 Task: Check the average views per listing of large living room in the last 1 year.
Action: Mouse moved to (701, 274)
Screenshot: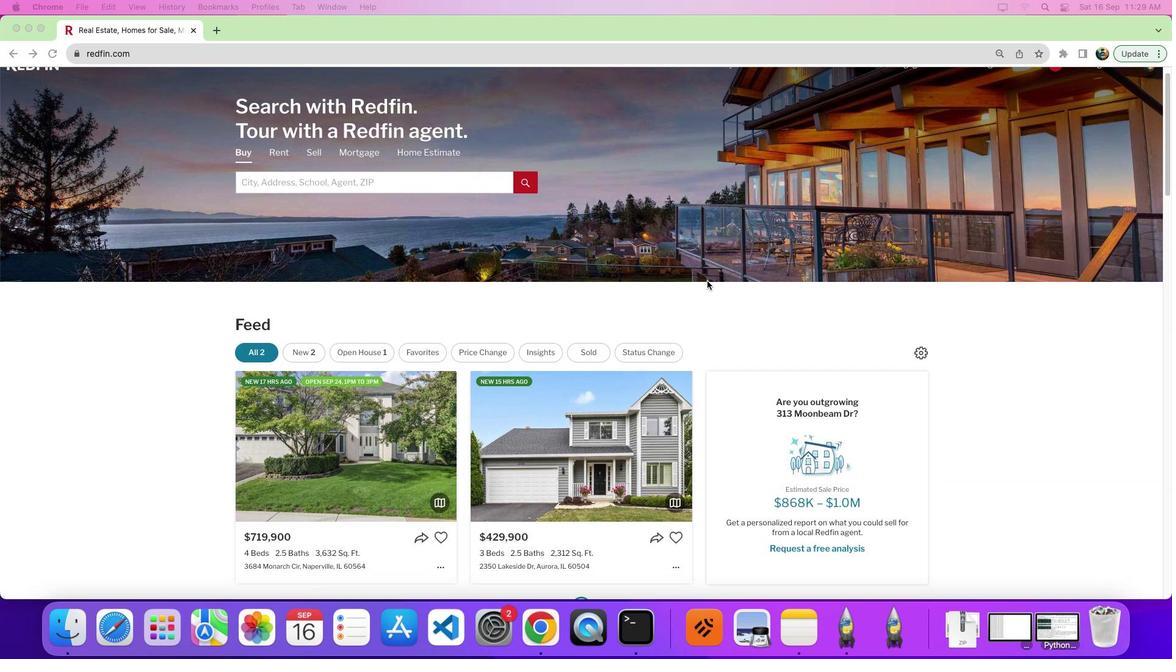 
Action: Mouse scrolled (701, 274) with delta (-5, -4)
Screenshot: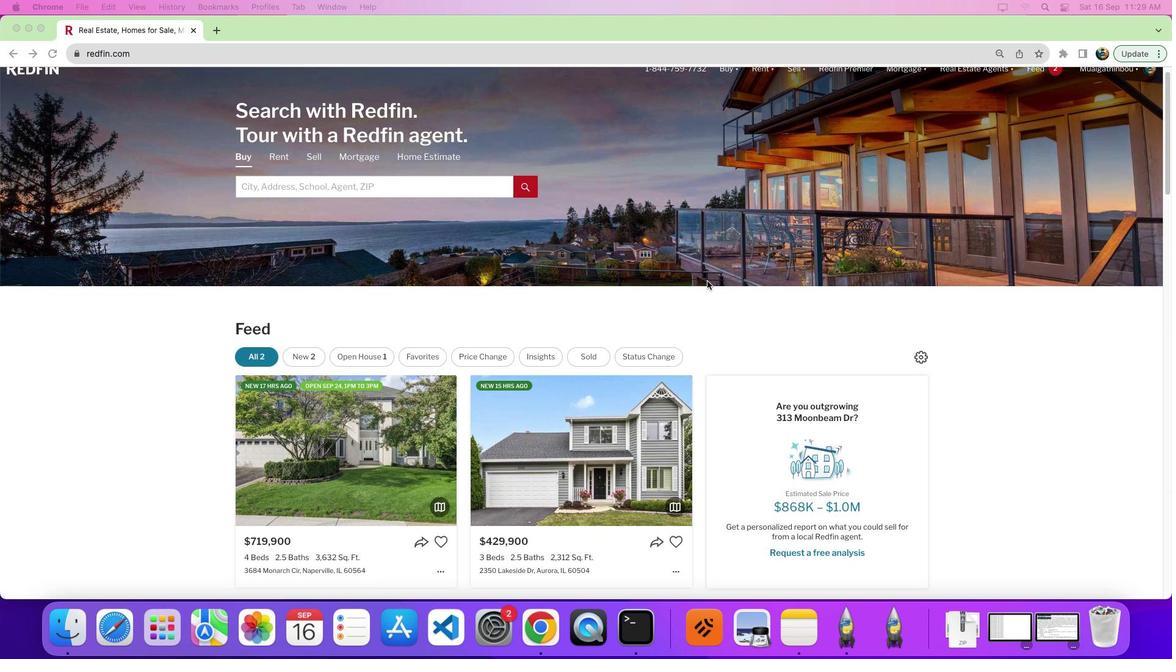 
Action: Mouse scrolled (701, 274) with delta (-5, -4)
Screenshot: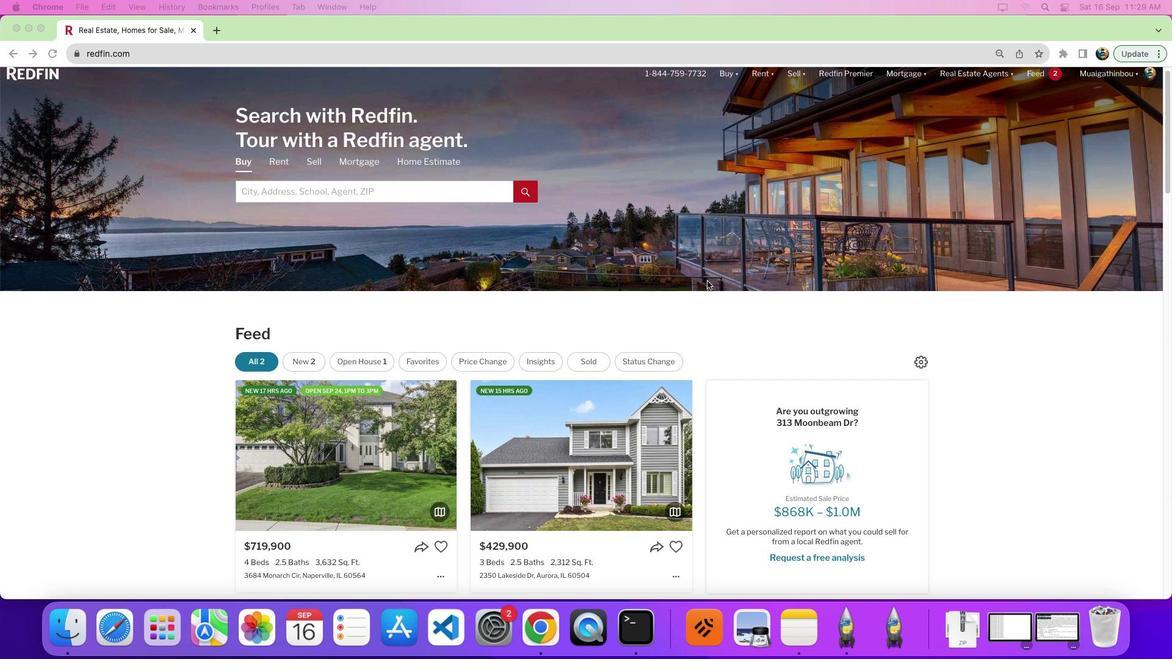 
Action: Mouse scrolled (701, 274) with delta (-5, -1)
Screenshot: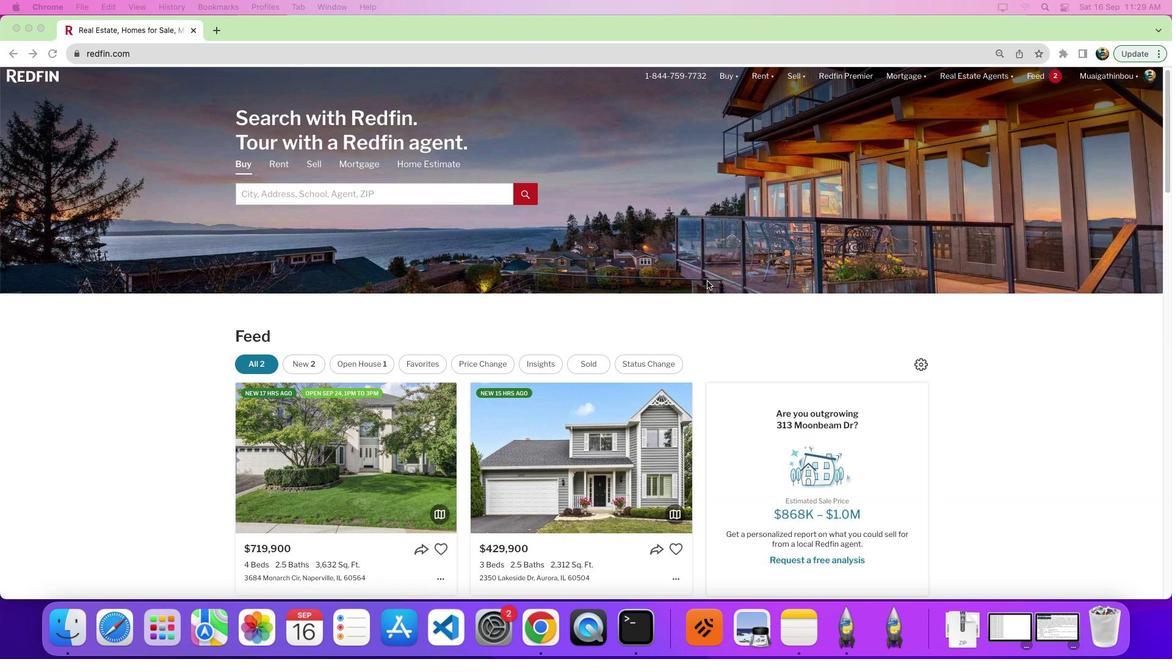 
Action: Mouse moved to (788, 79)
Screenshot: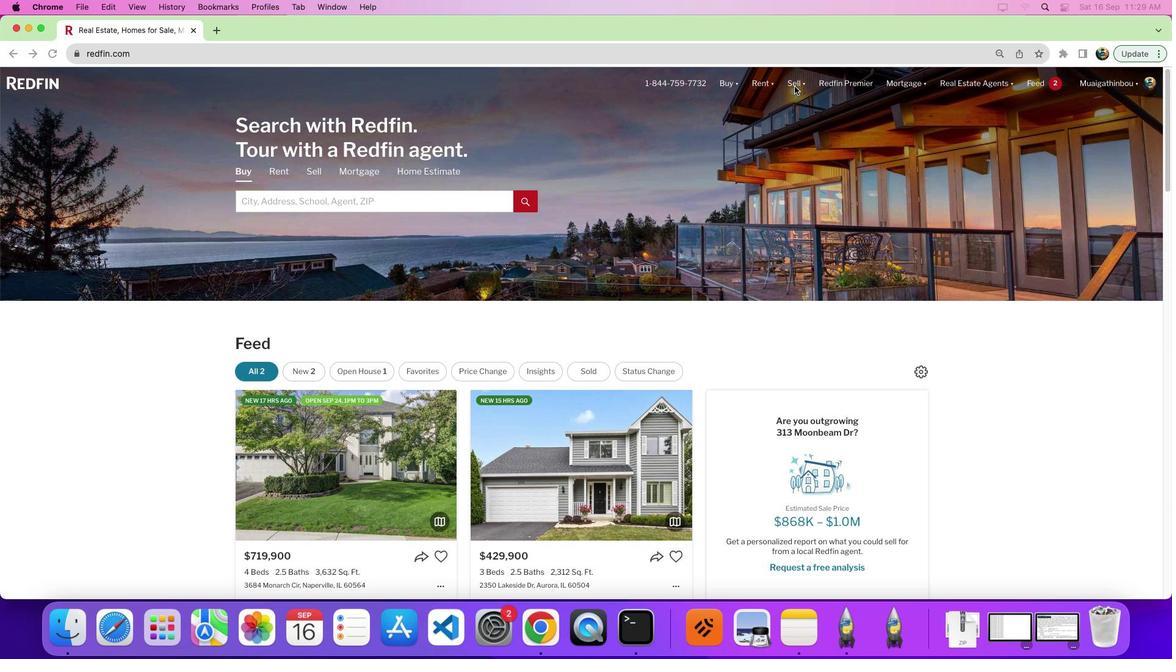 
Action: Mouse pressed left at (788, 79)
Screenshot: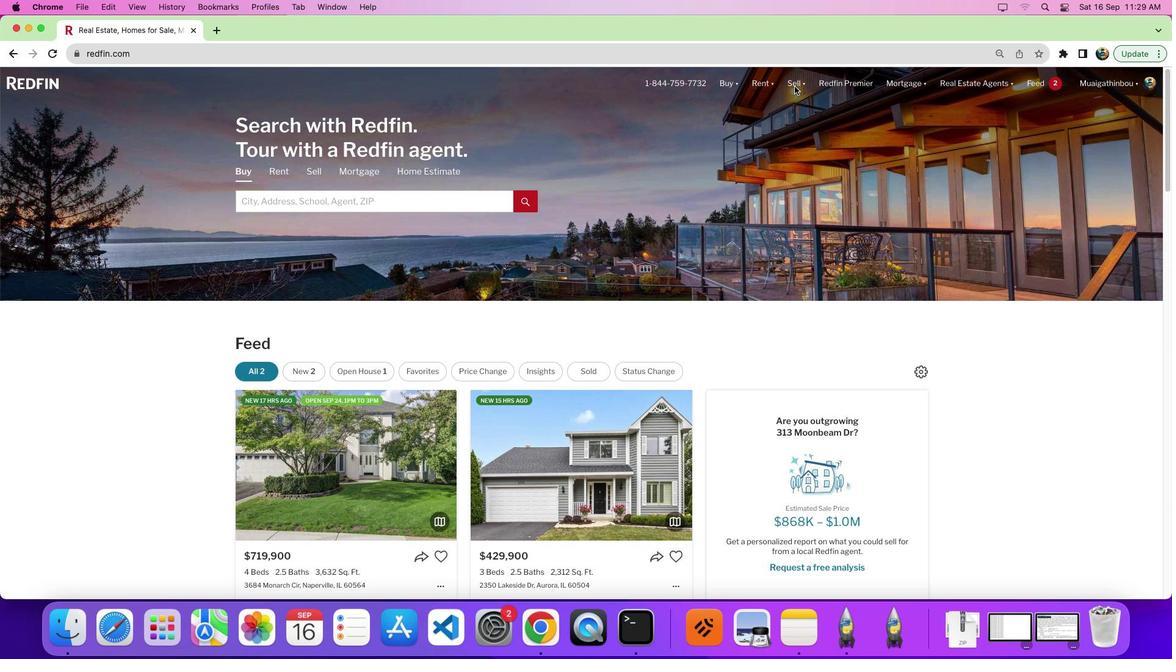 
Action: Mouse moved to (965, 208)
Screenshot: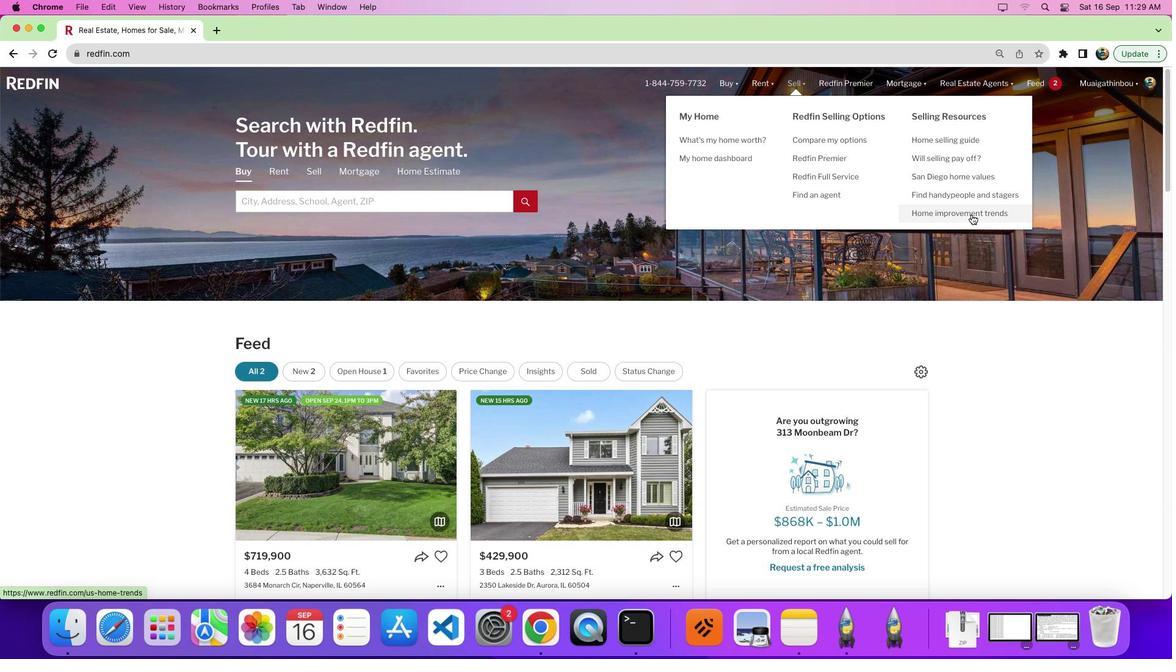 
Action: Mouse pressed left at (965, 208)
Screenshot: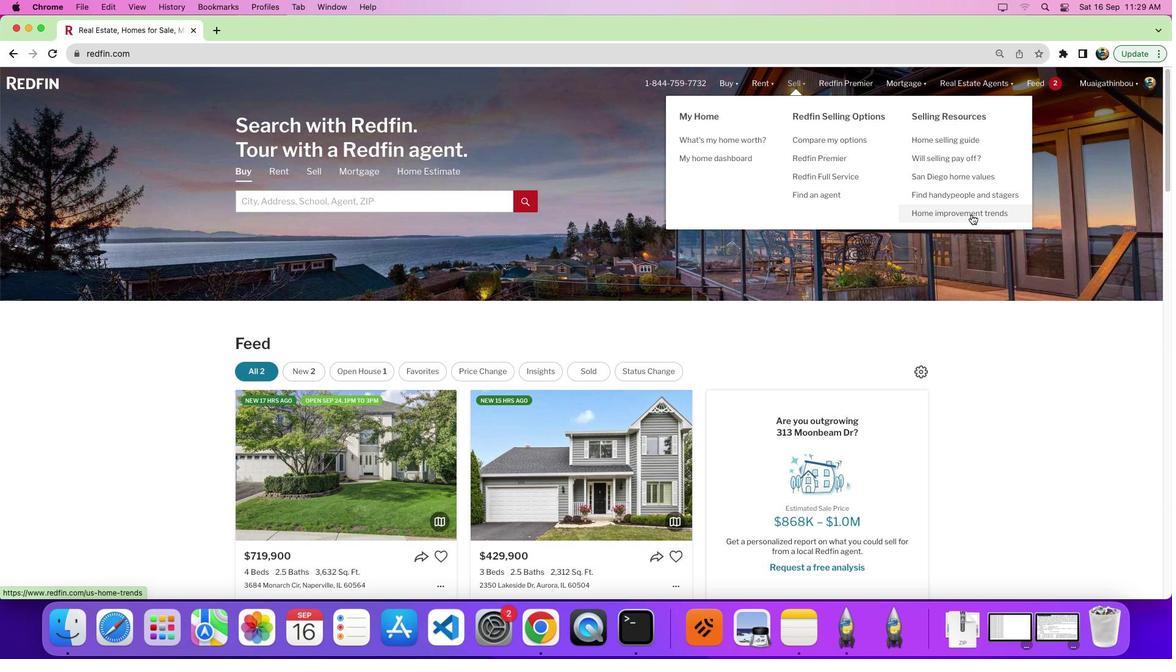 
Action: Mouse pressed left at (965, 208)
Screenshot: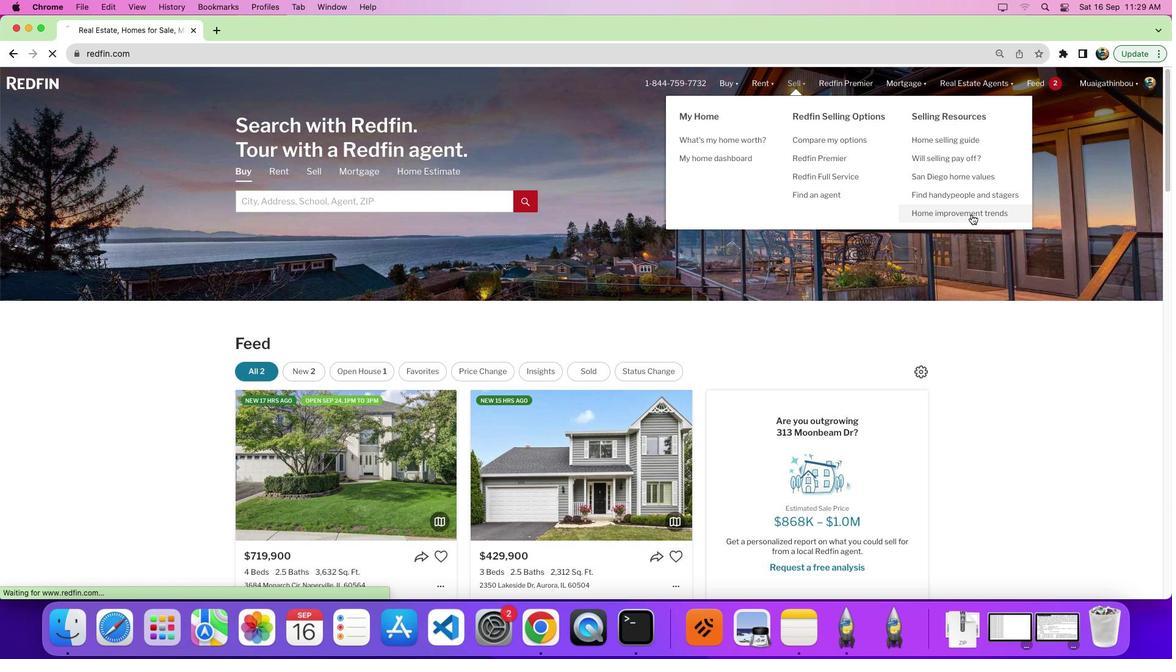 
Action: Mouse moved to (300, 221)
Screenshot: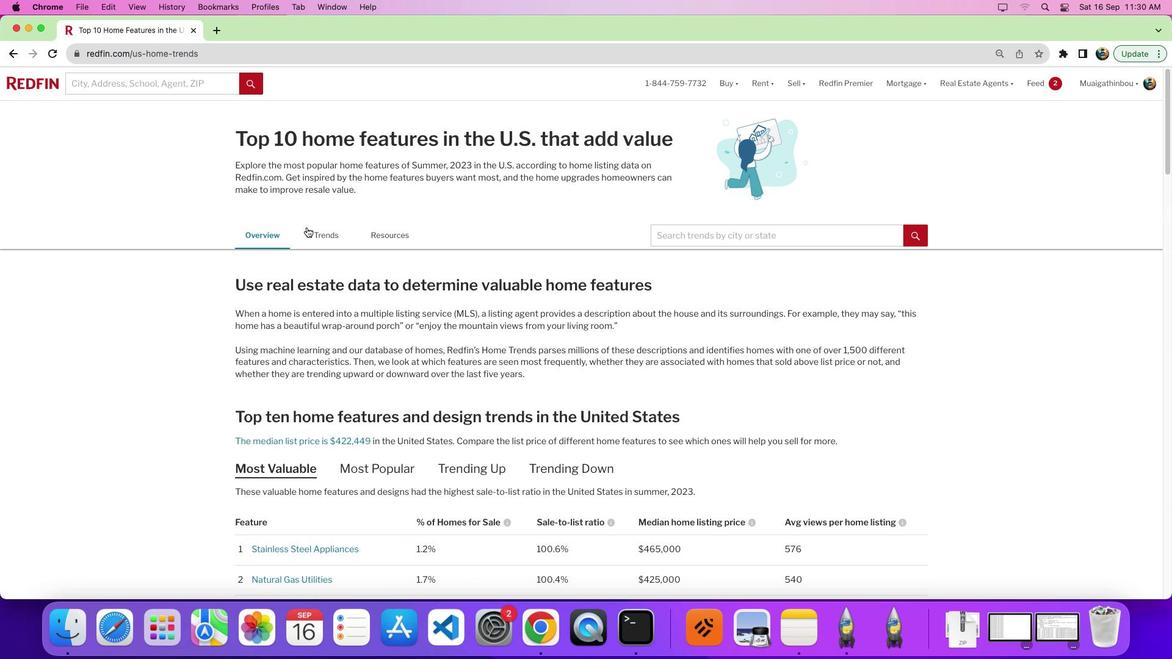 
Action: Mouse pressed left at (300, 221)
Screenshot: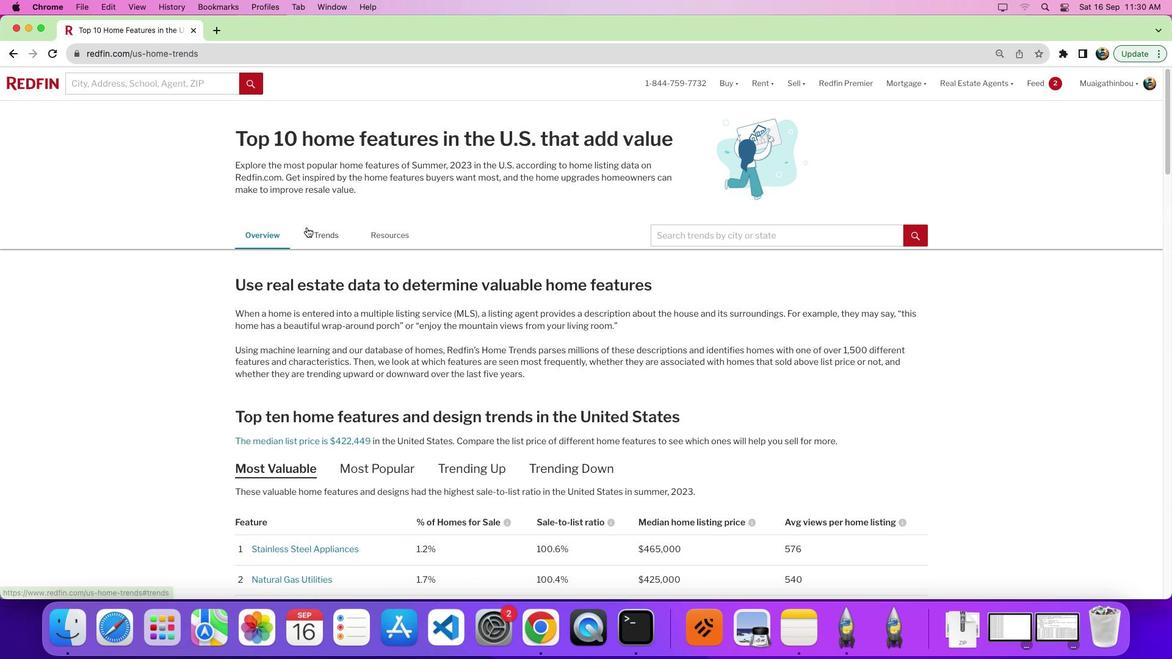 
Action: Mouse moved to (599, 278)
Screenshot: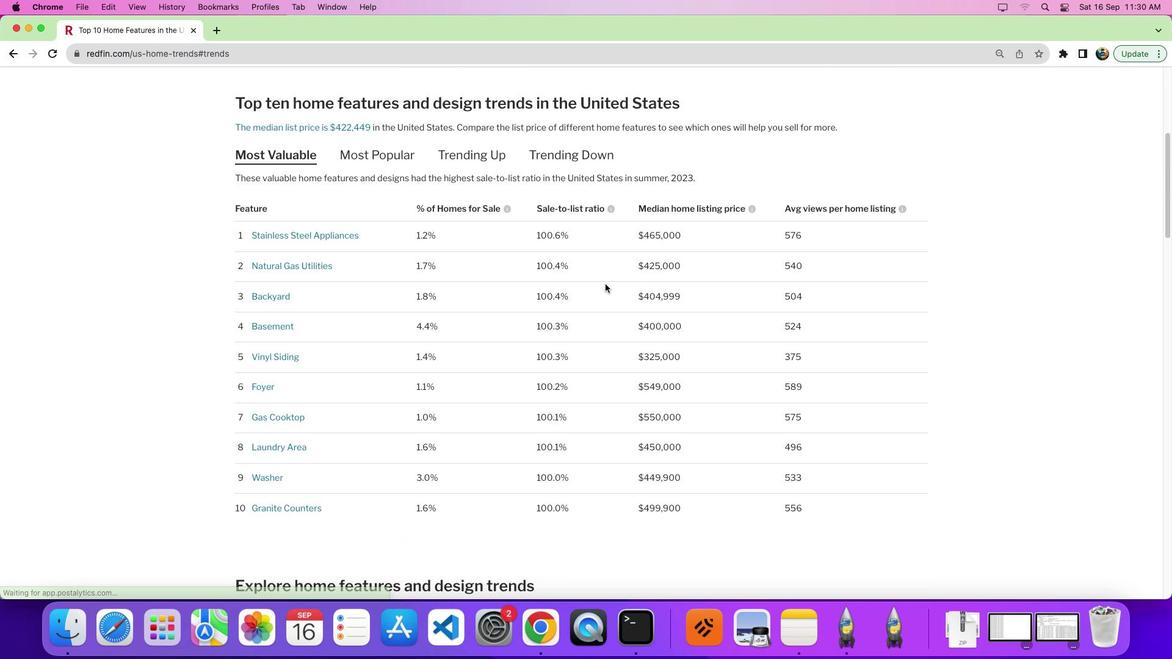 
Action: Mouse scrolled (599, 278) with delta (-5, -6)
Screenshot: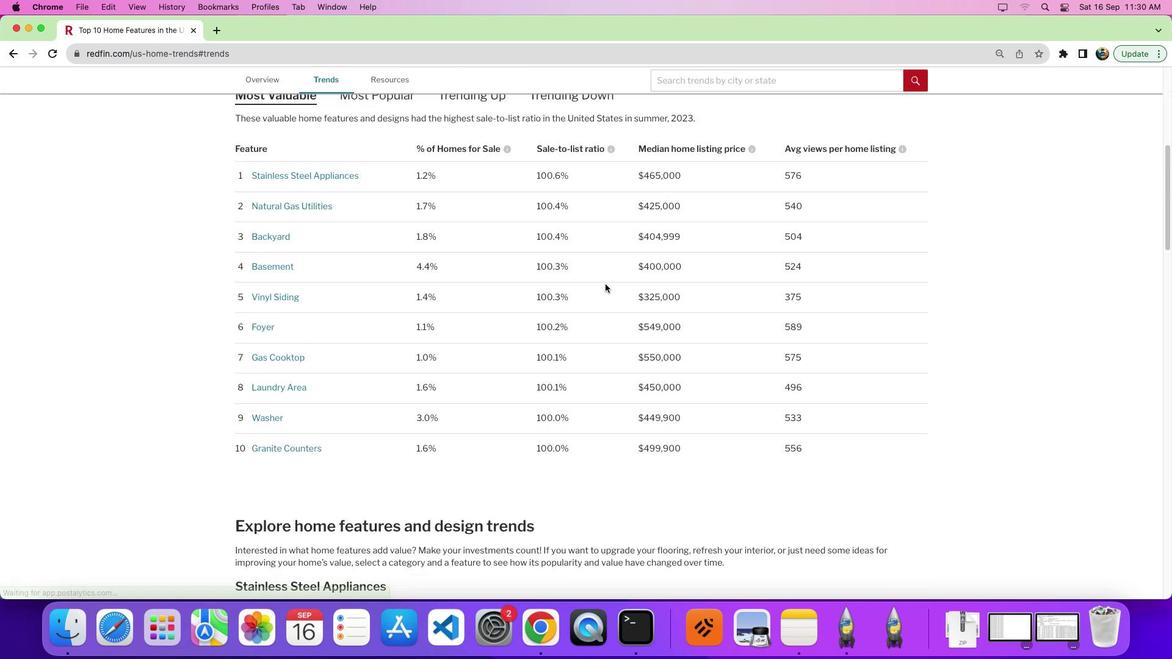 
Action: Mouse scrolled (599, 278) with delta (-5, -6)
Screenshot: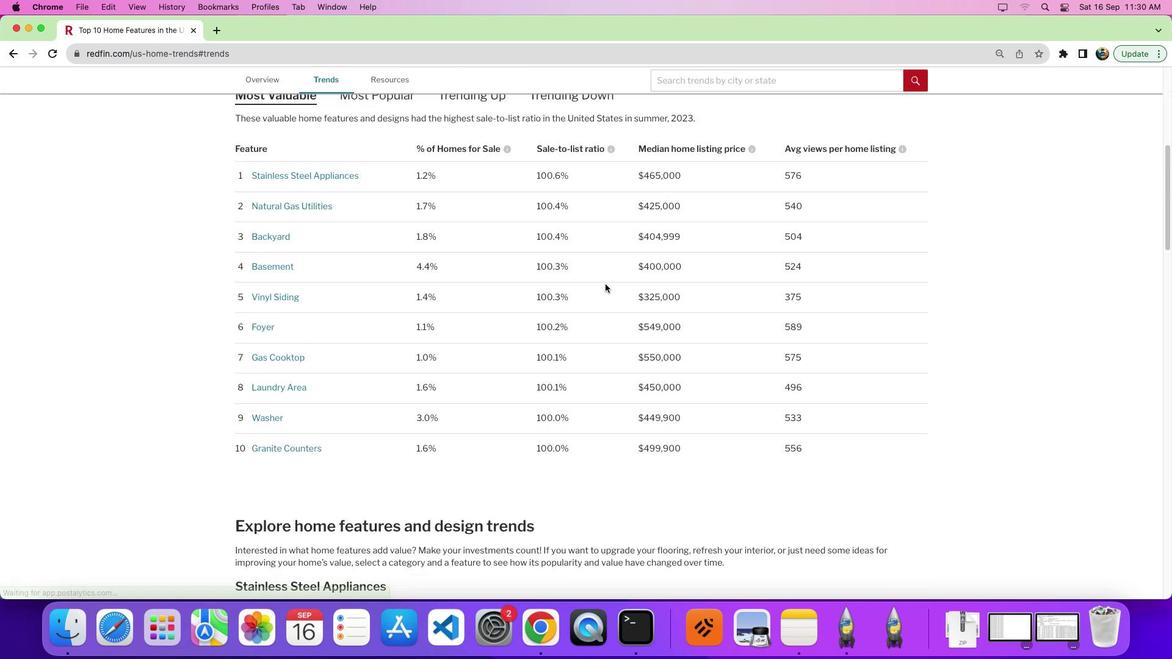
Action: Mouse scrolled (599, 278) with delta (-5, -10)
Screenshot: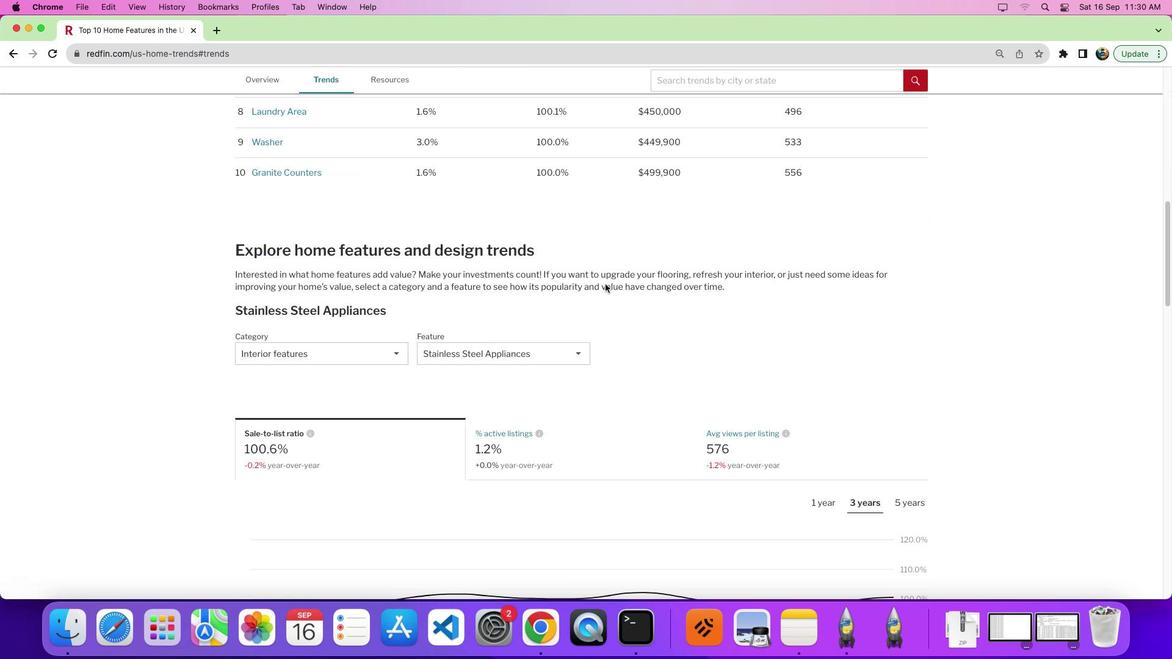 
Action: Mouse scrolled (599, 278) with delta (-5, -12)
Screenshot: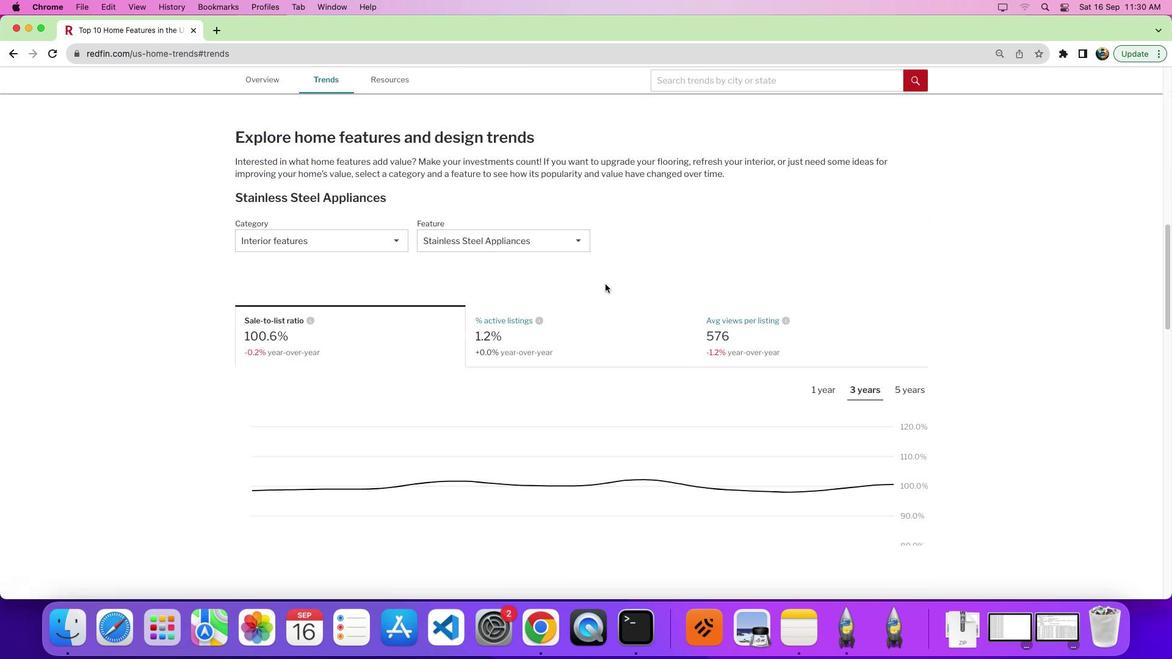 
Action: Mouse moved to (495, 127)
Screenshot: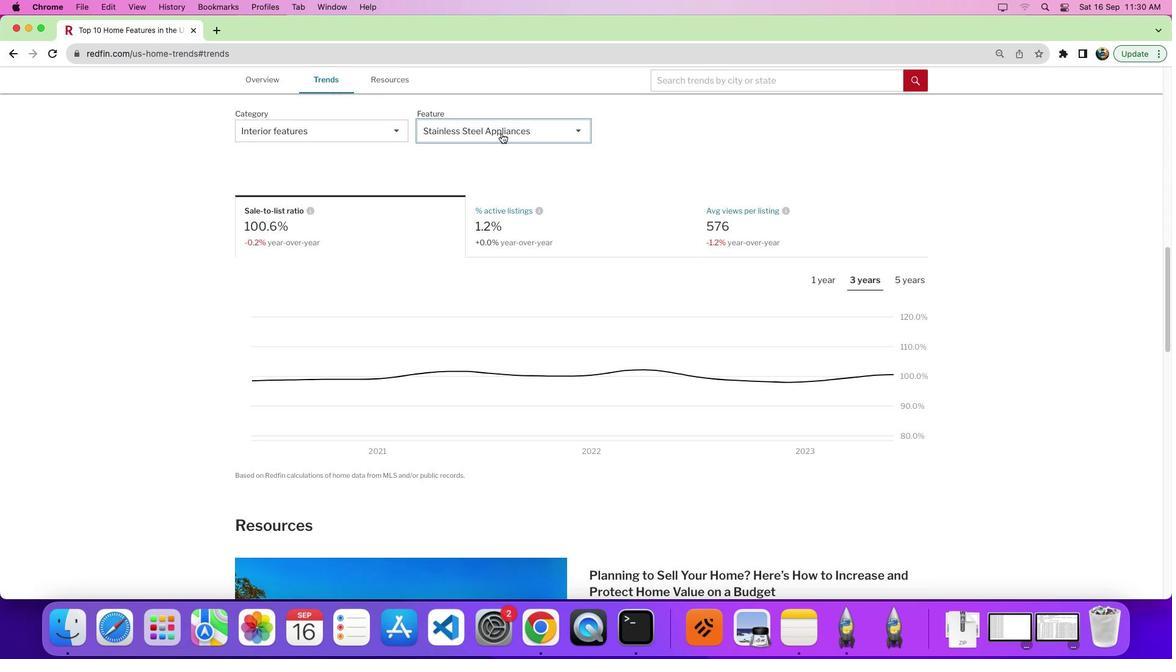 
Action: Mouse pressed left at (495, 127)
Screenshot: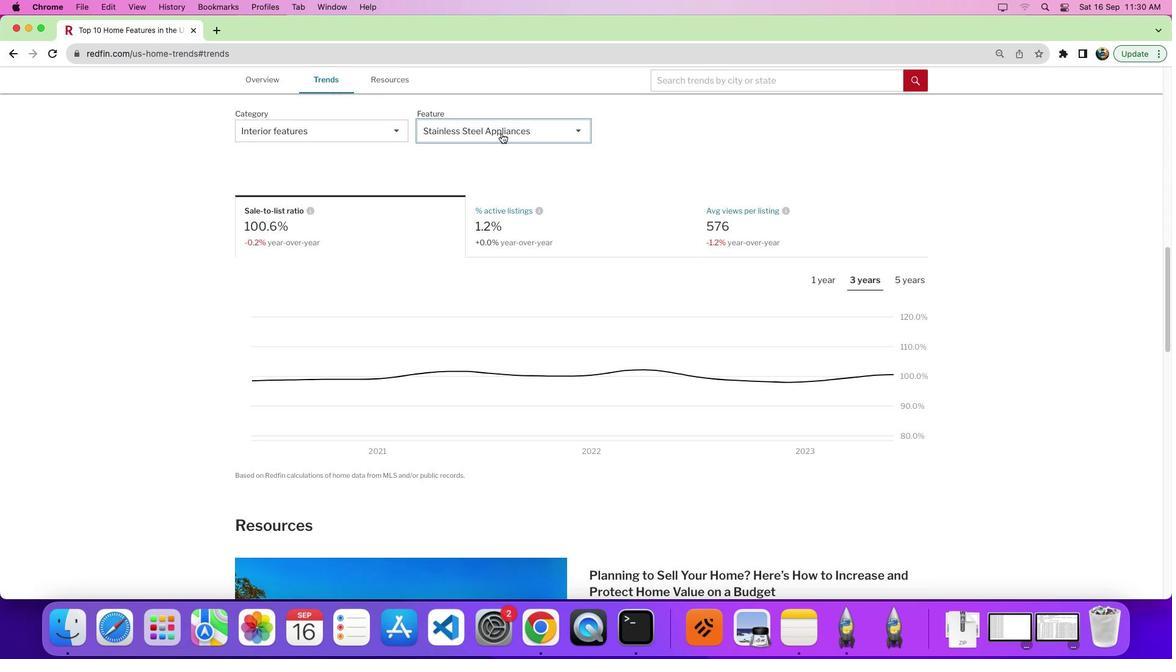 
Action: Mouse moved to (491, 260)
Screenshot: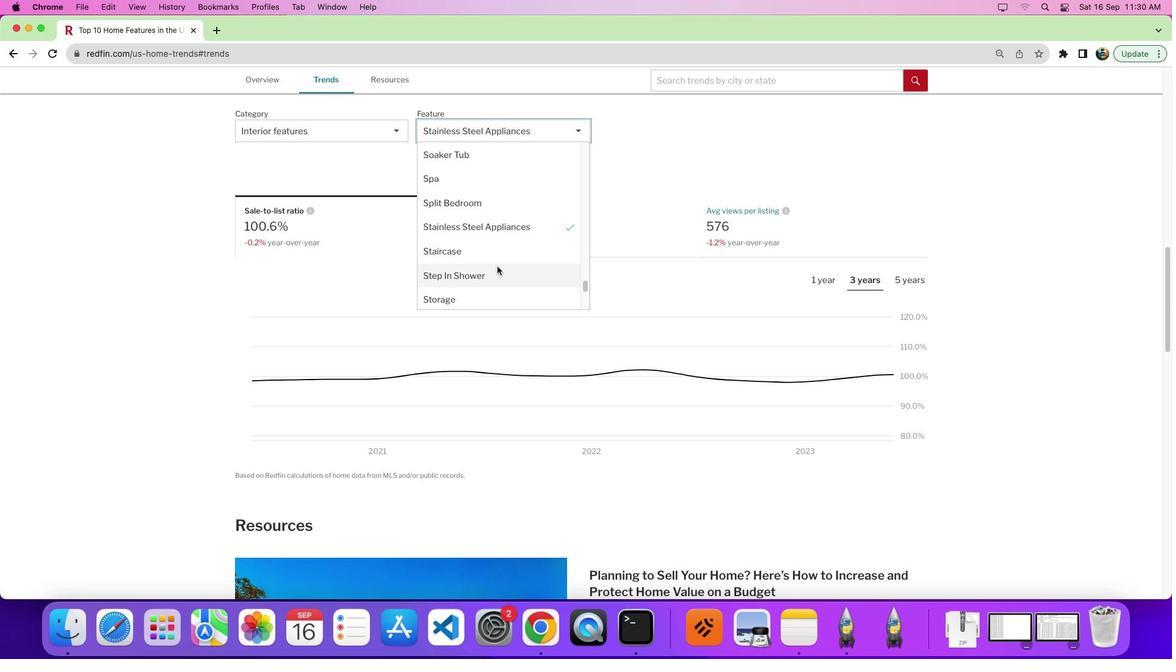 
Action: Mouse scrolled (491, 260) with delta (-5, -4)
Screenshot: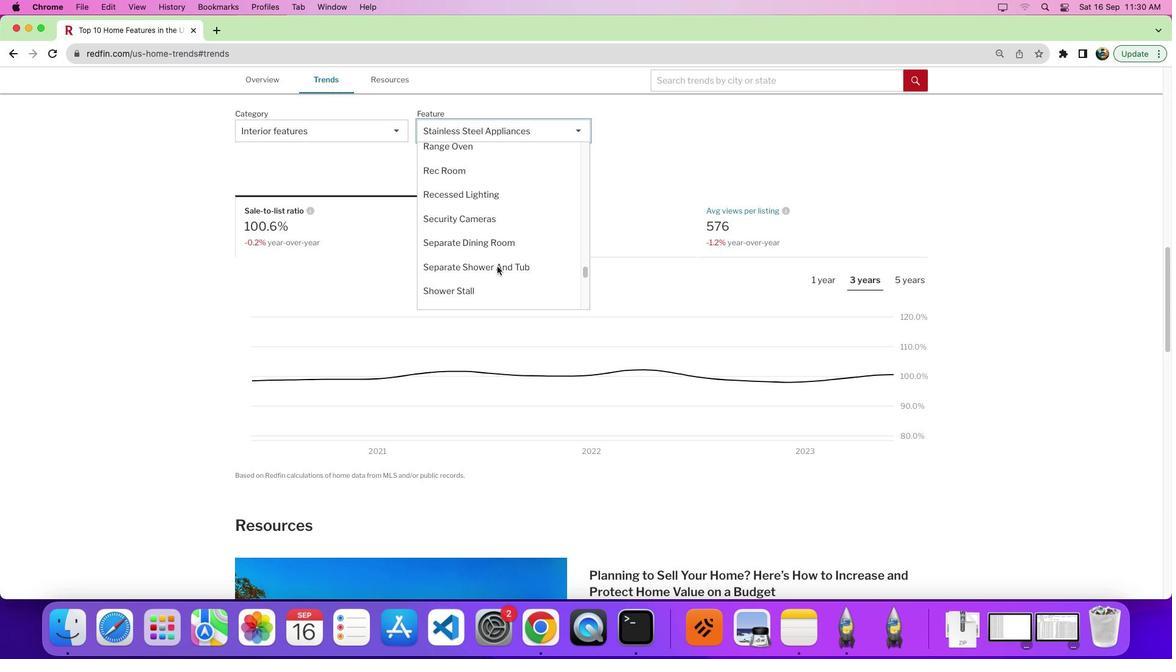 
Action: Mouse scrolled (491, 260) with delta (-5, -4)
Screenshot: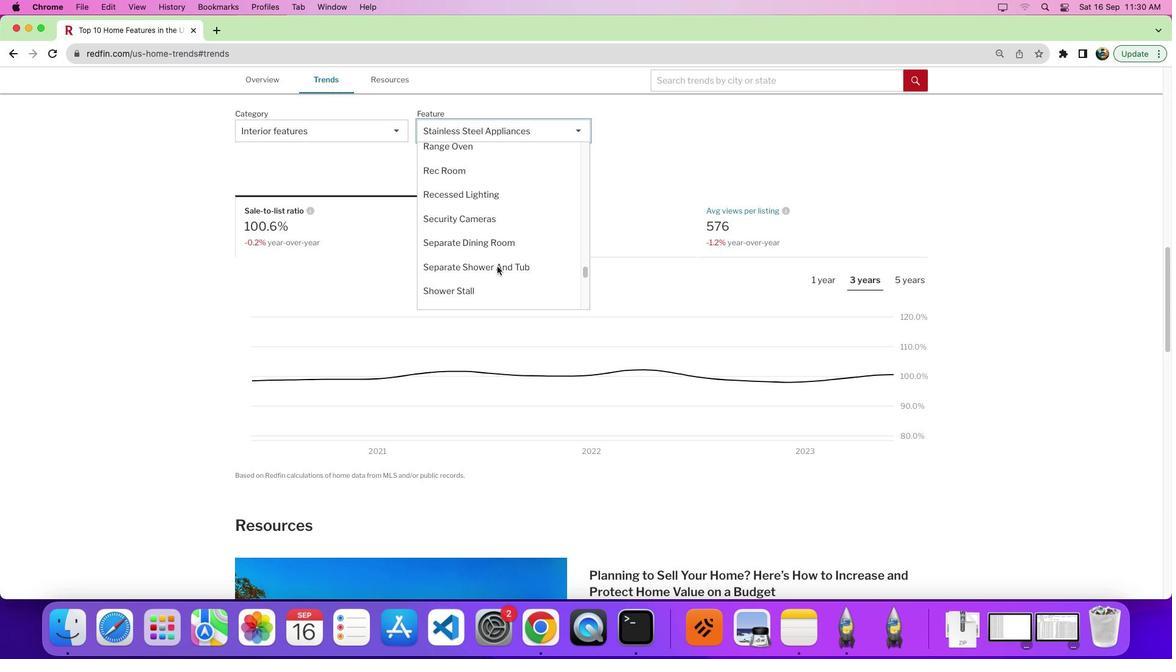 
Action: Mouse scrolled (491, 260) with delta (-5, 0)
Screenshot: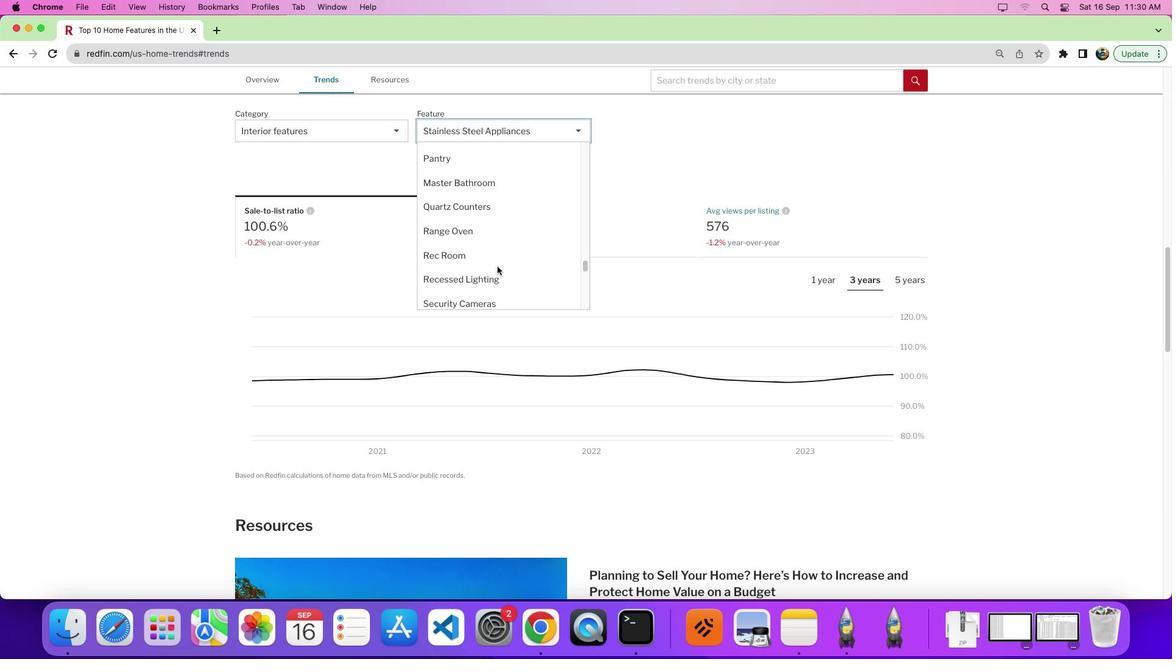 
Action: Mouse scrolled (491, 260) with delta (-5, -4)
Screenshot: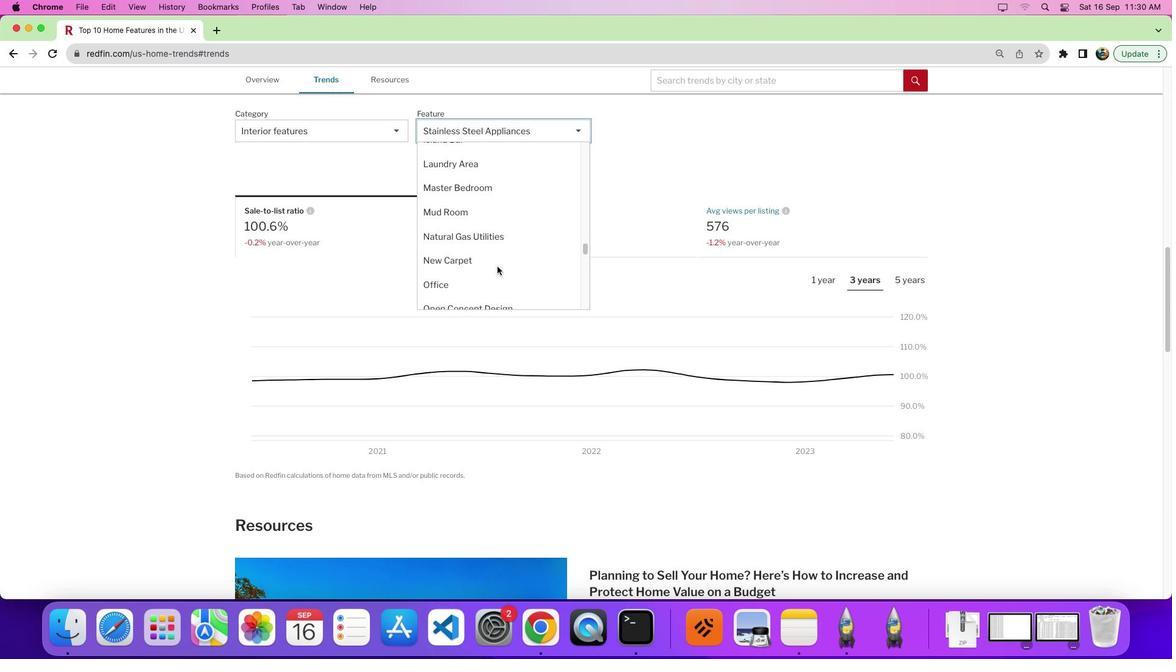 
Action: Mouse scrolled (491, 260) with delta (-5, -4)
Screenshot: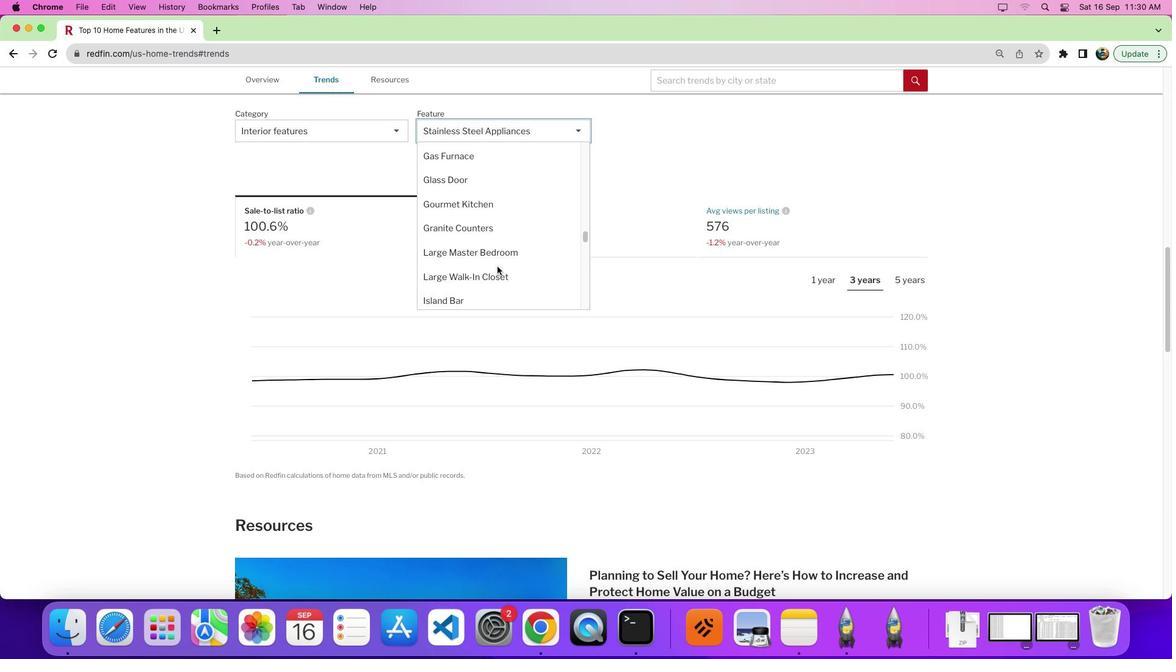 
Action: Mouse scrolled (491, 260) with delta (-5, 0)
Screenshot: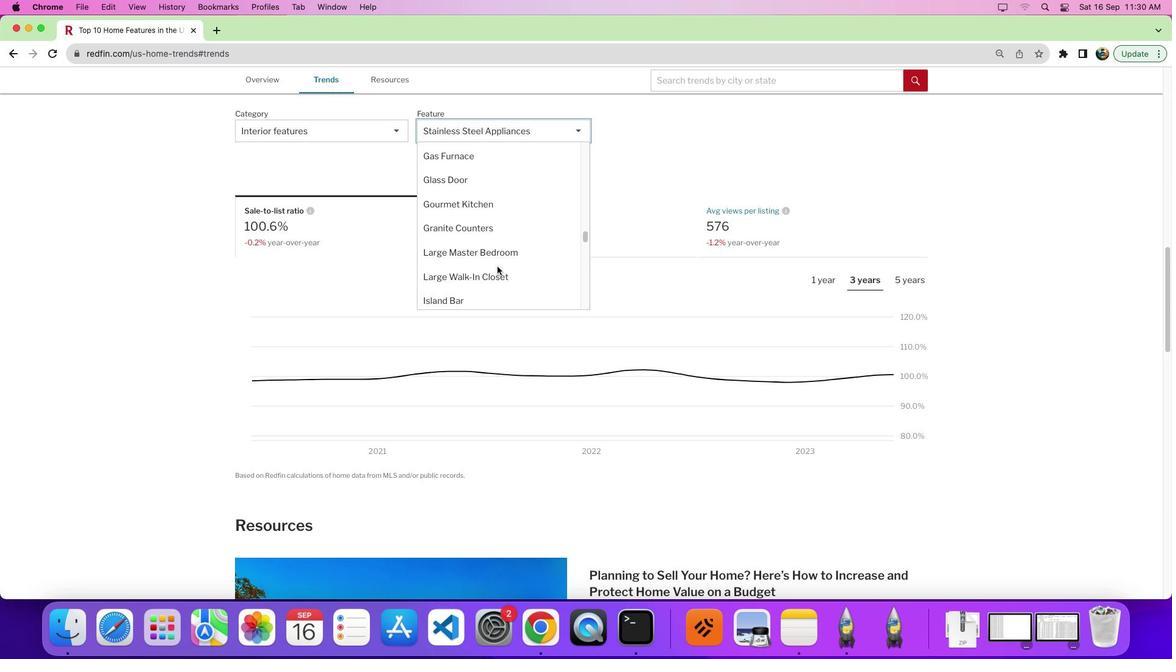 
Action: Mouse scrolled (491, 260) with delta (-5, 2)
Screenshot: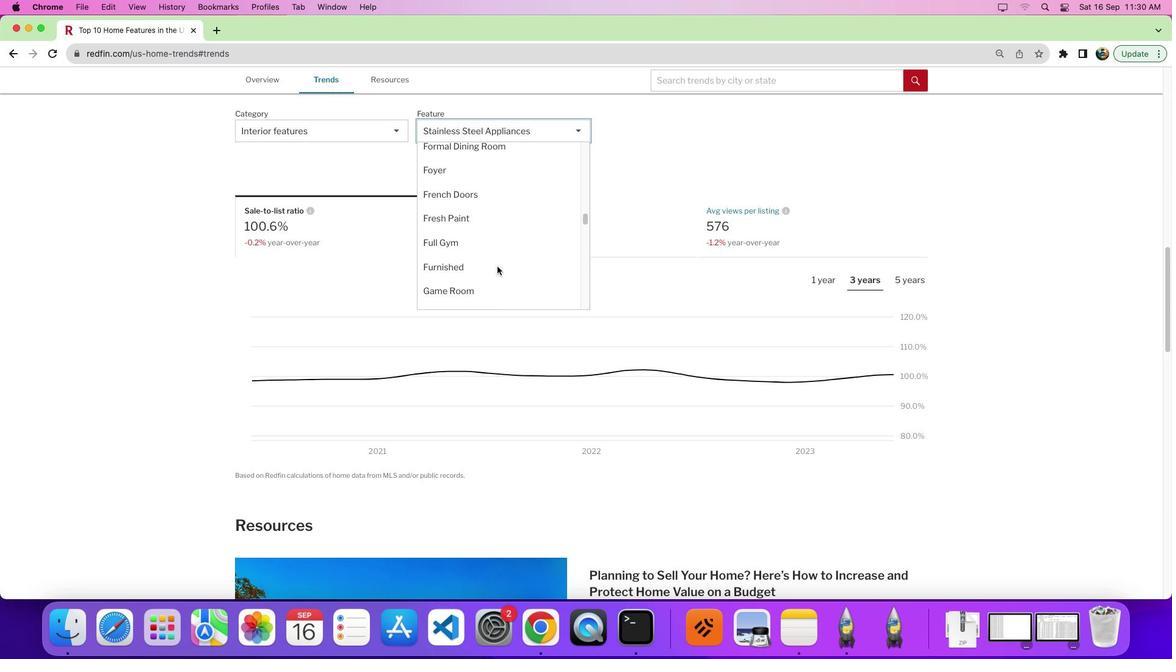
Action: Mouse scrolled (491, 260) with delta (-5, -4)
Screenshot: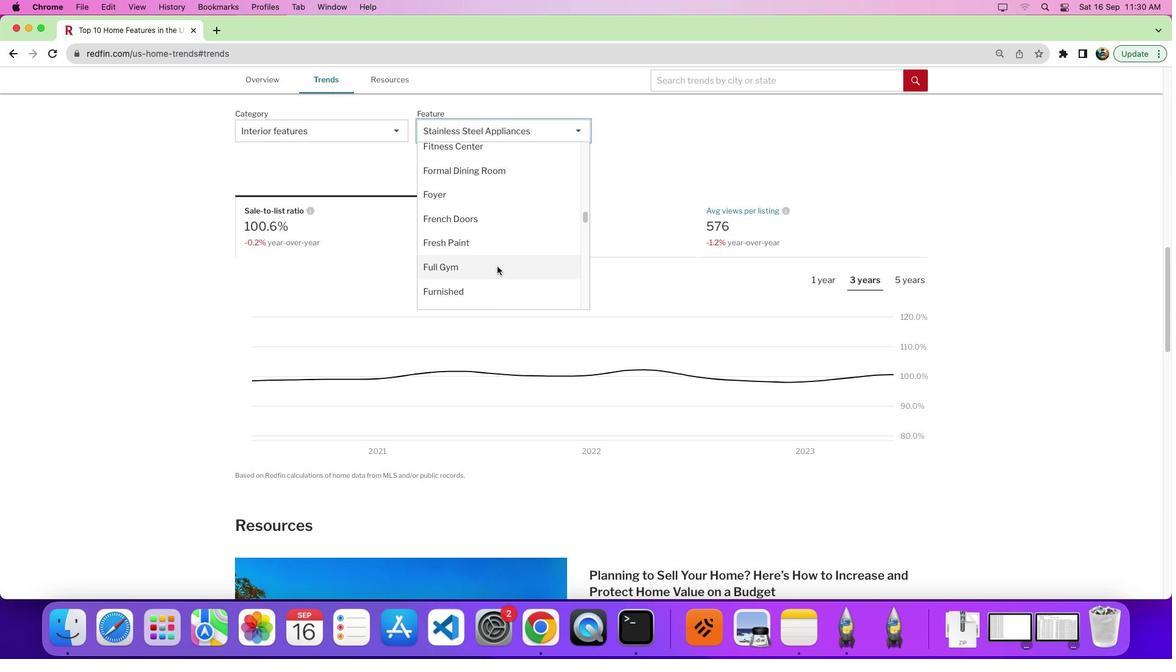 
Action: Mouse scrolled (491, 260) with delta (-5, -4)
Screenshot: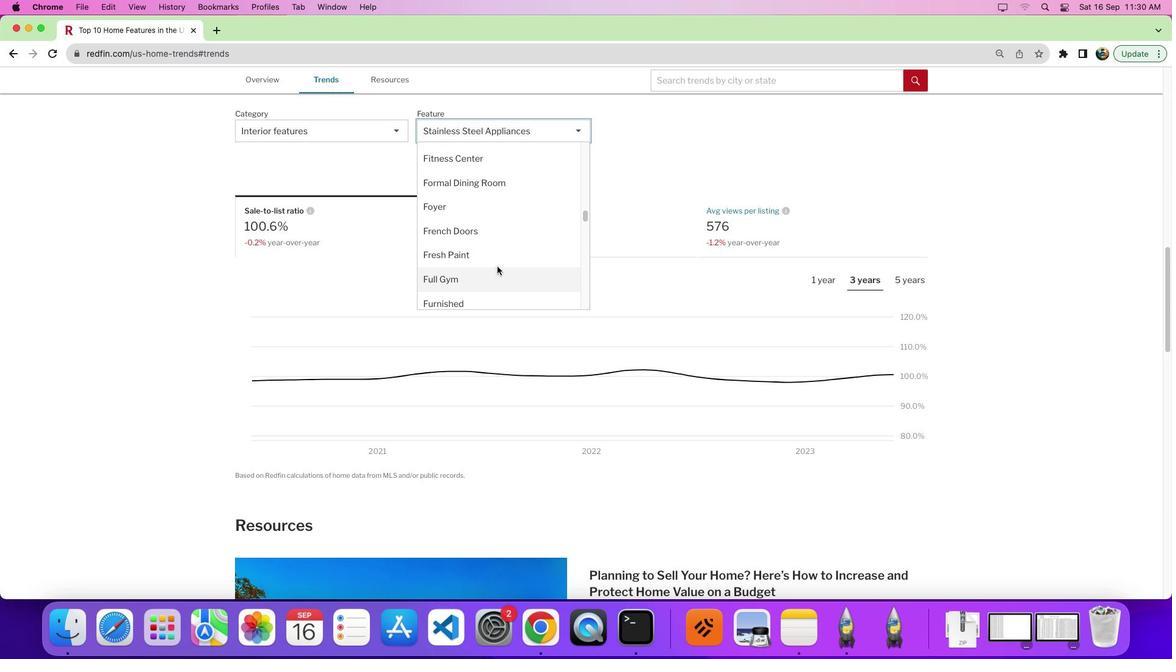 
Action: Mouse scrolled (491, 260) with delta (-5, -4)
Screenshot: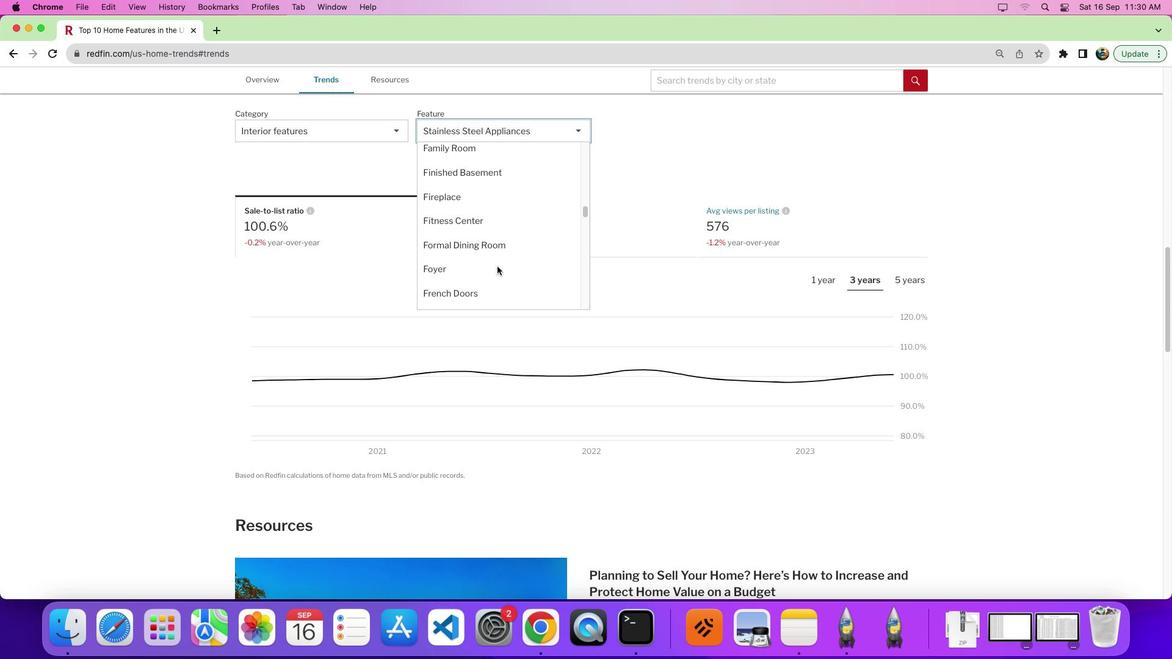 
Action: Mouse scrolled (491, 260) with delta (-5, -4)
Screenshot: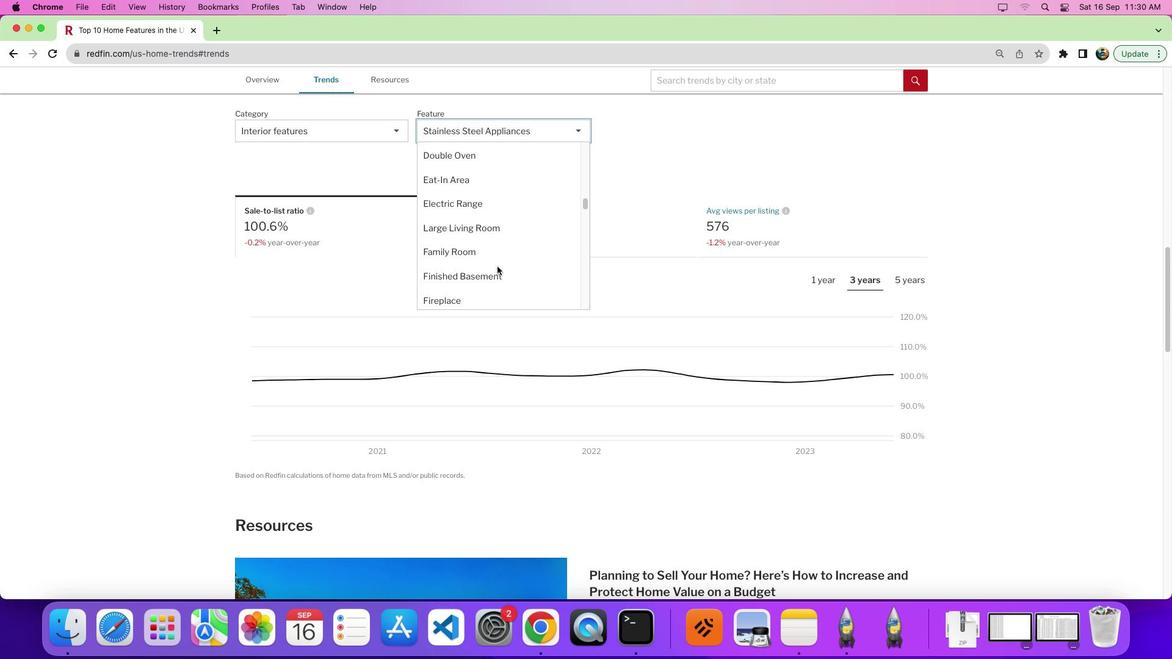 
Action: Mouse scrolled (491, 260) with delta (-5, 0)
Screenshot: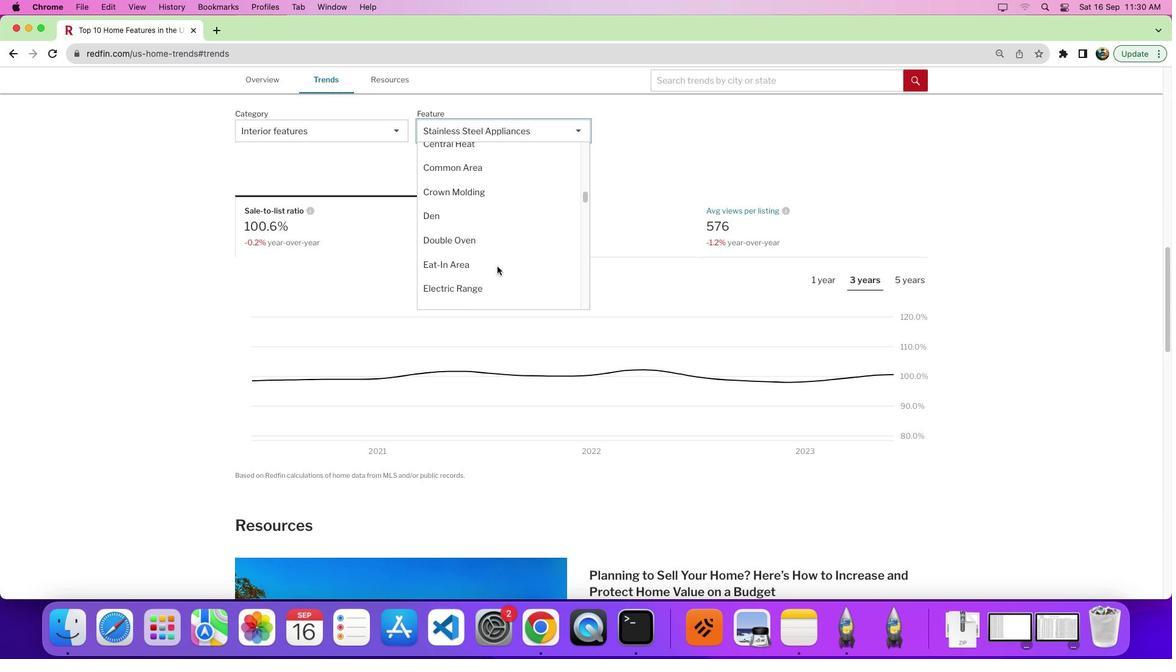 
Action: Mouse moved to (491, 260)
Screenshot: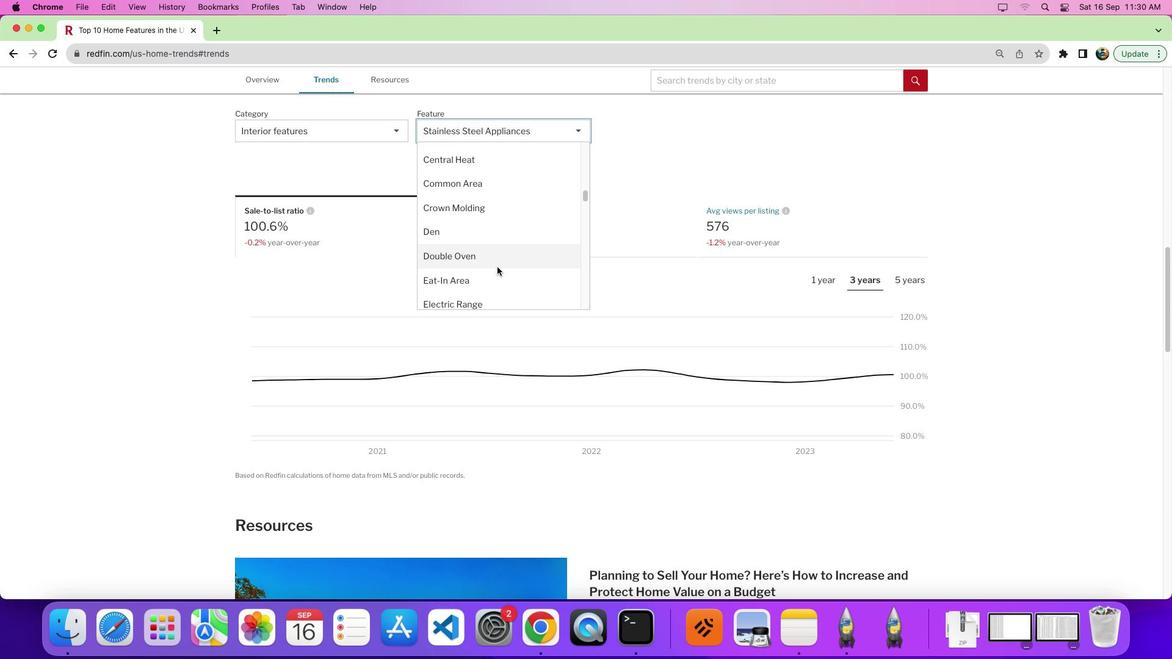 
Action: Mouse scrolled (491, 260) with delta (-5, -6)
Screenshot: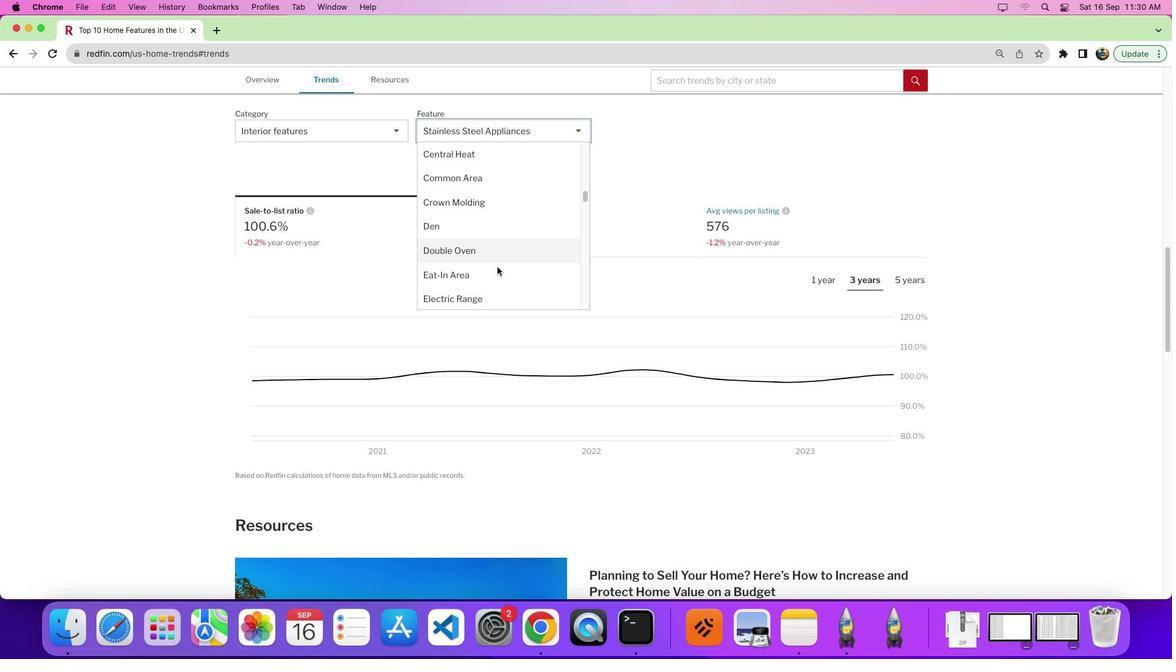 
Action: Mouse scrolled (491, 260) with delta (-5, -6)
Screenshot: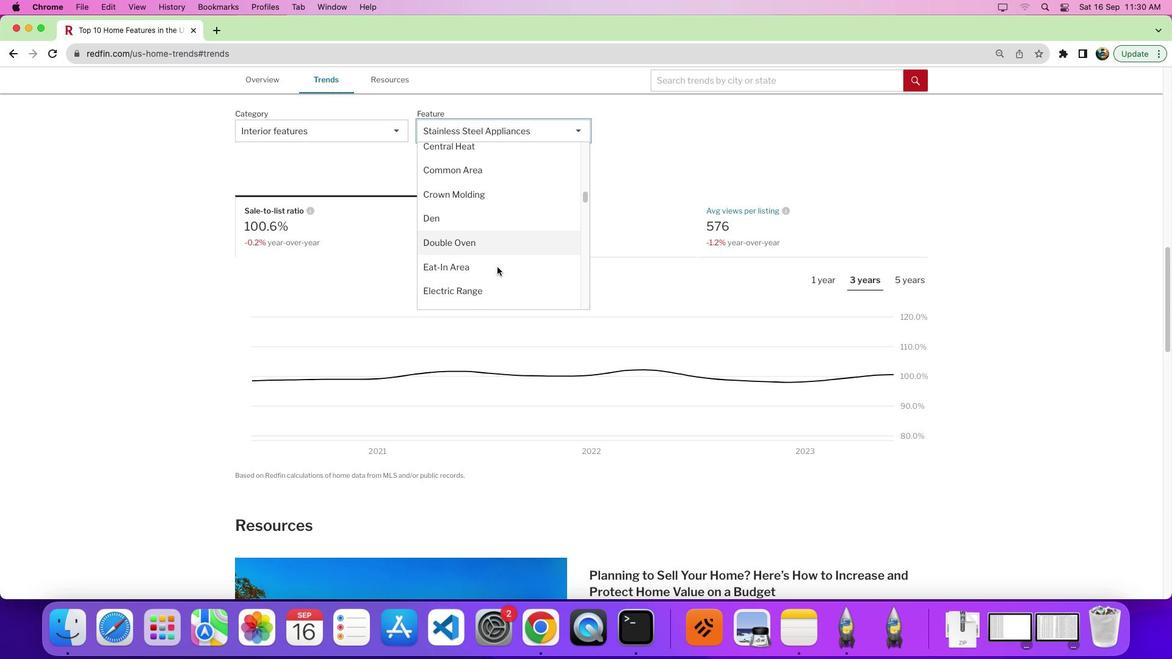 
Action: Mouse scrolled (491, 260) with delta (-5, -6)
Screenshot: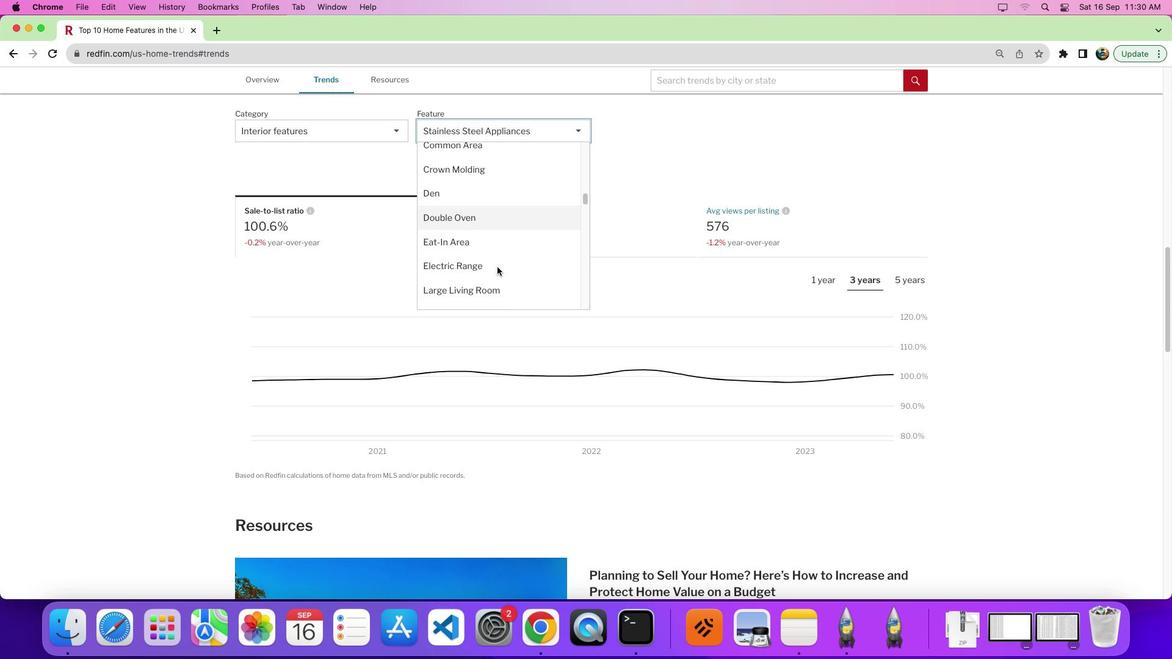 
Action: Mouse scrolled (491, 260) with delta (-5, -6)
Screenshot: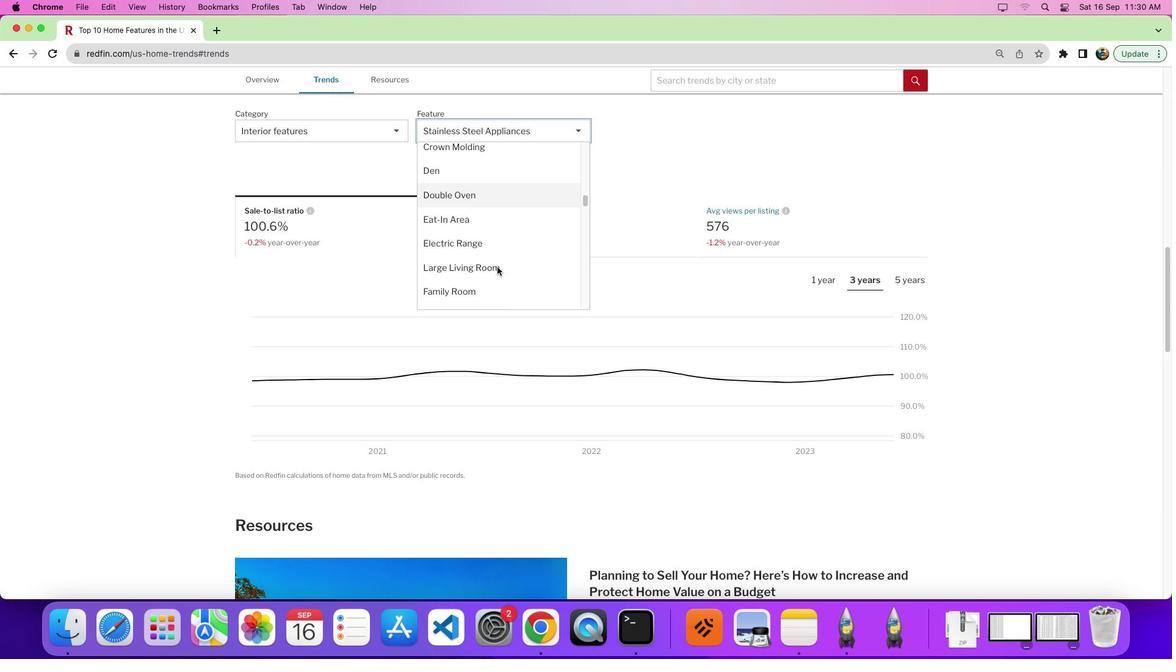 
Action: Mouse scrolled (491, 260) with delta (-5, -6)
Screenshot: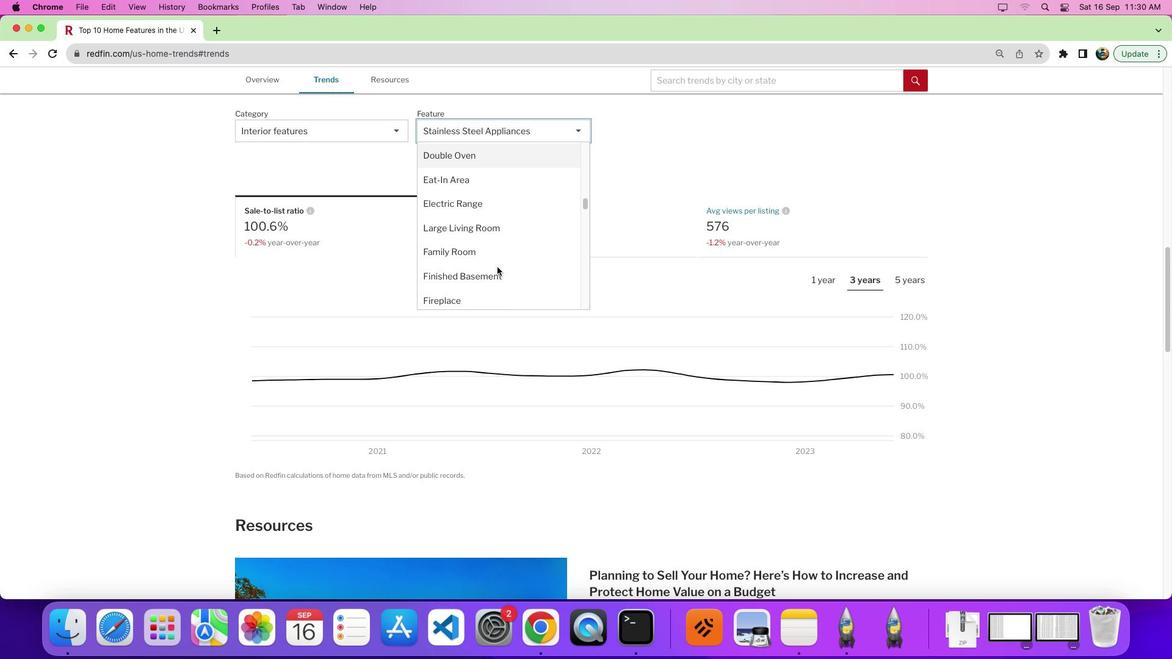 
Action: Mouse moved to (507, 204)
Screenshot: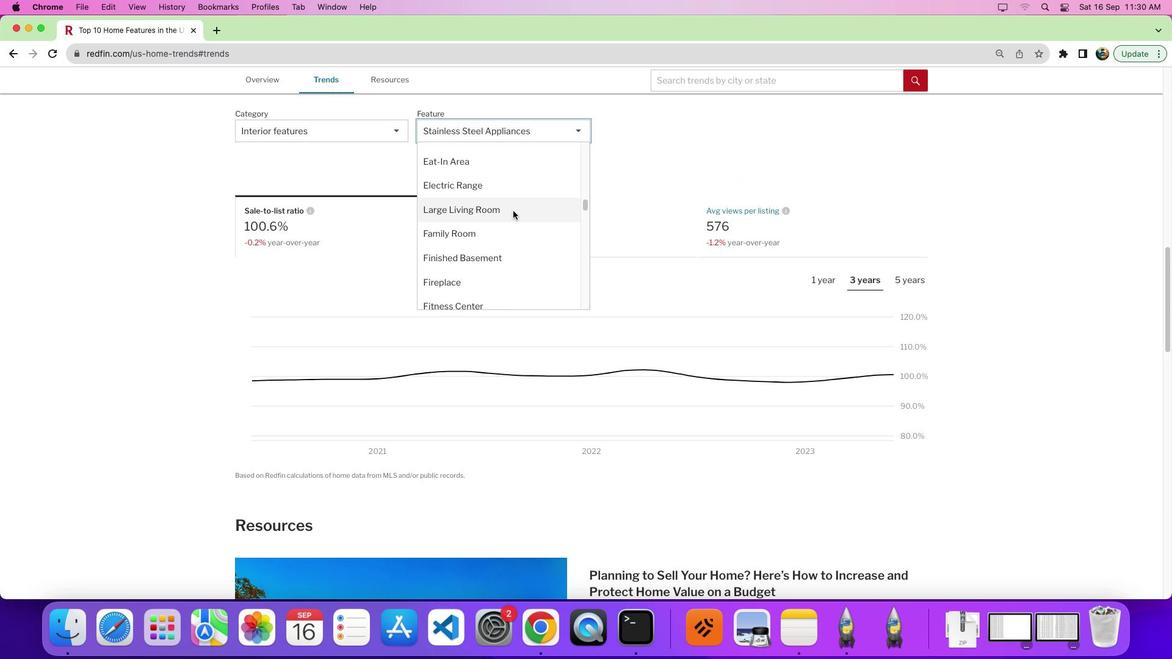 
Action: Mouse pressed left at (507, 204)
Screenshot: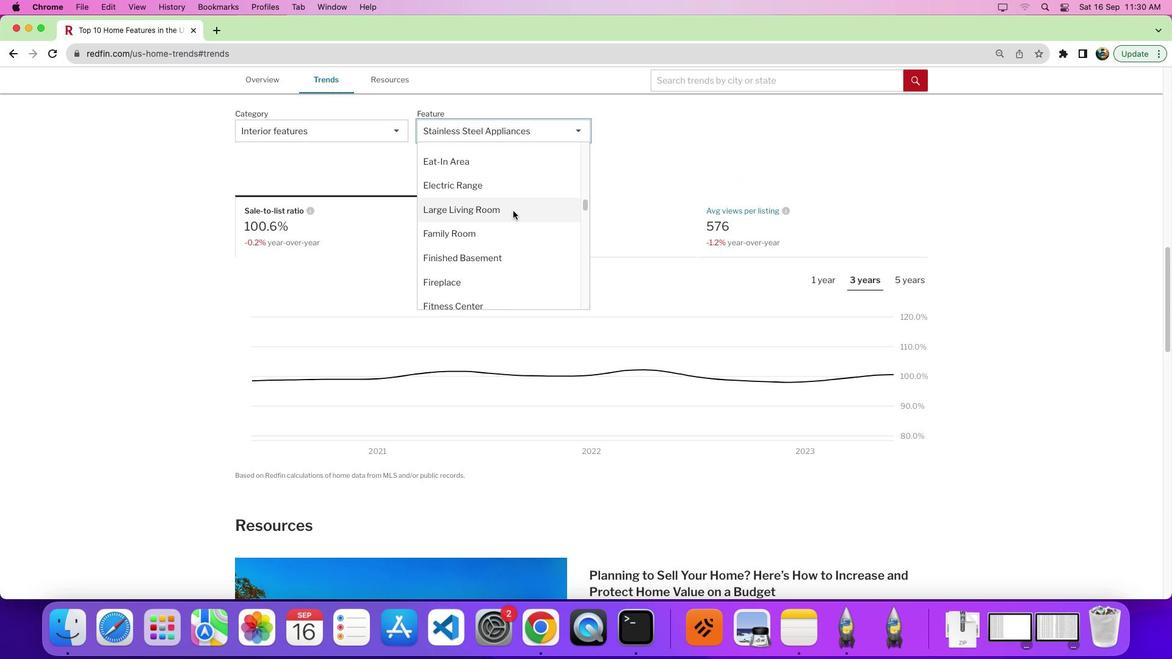 
Action: Mouse moved to (733, 224)
Screenshot: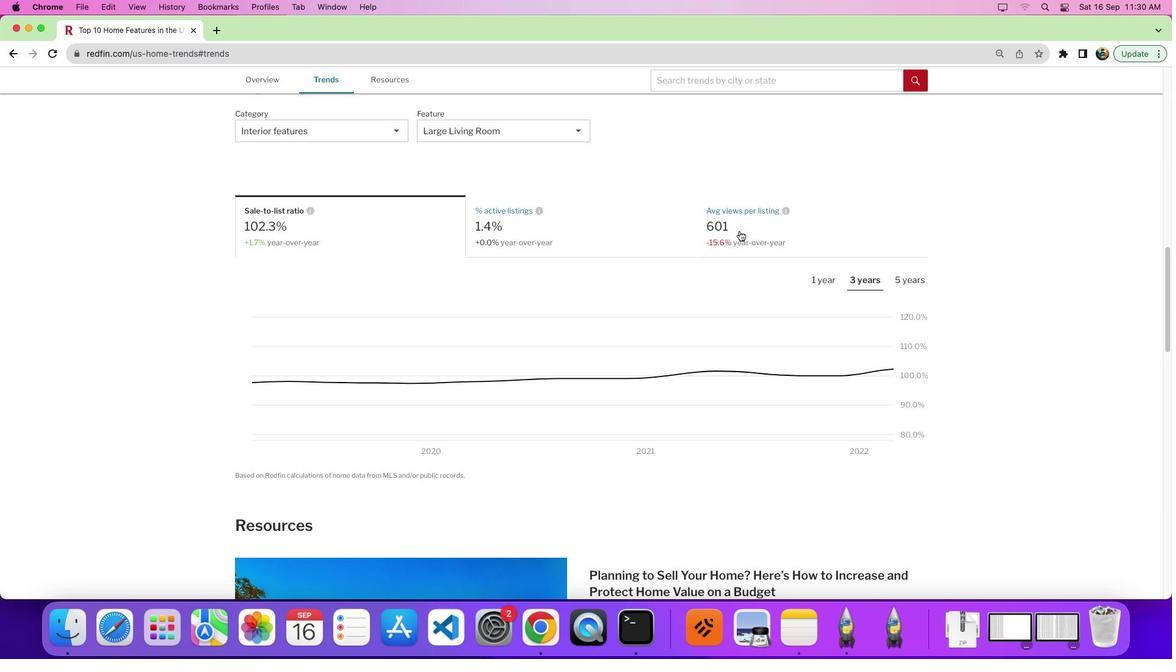 
Action: Mouse pressed left at (733, 224)
Screenshot: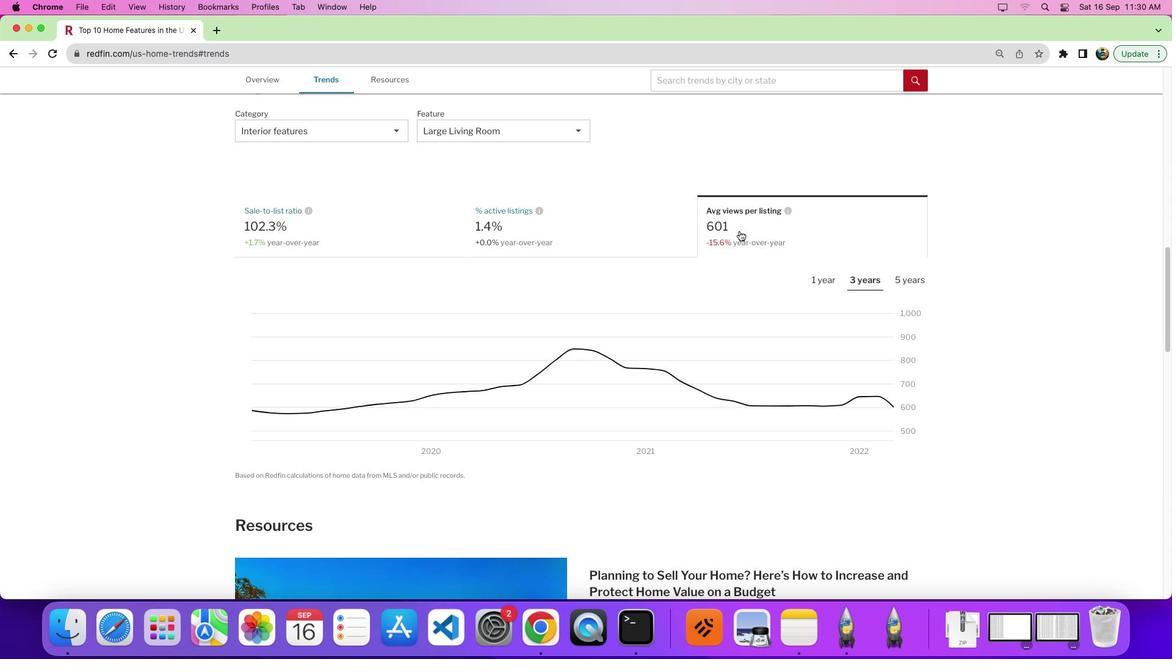 
Action: Mouse moved to (808, 275)
Screenshot: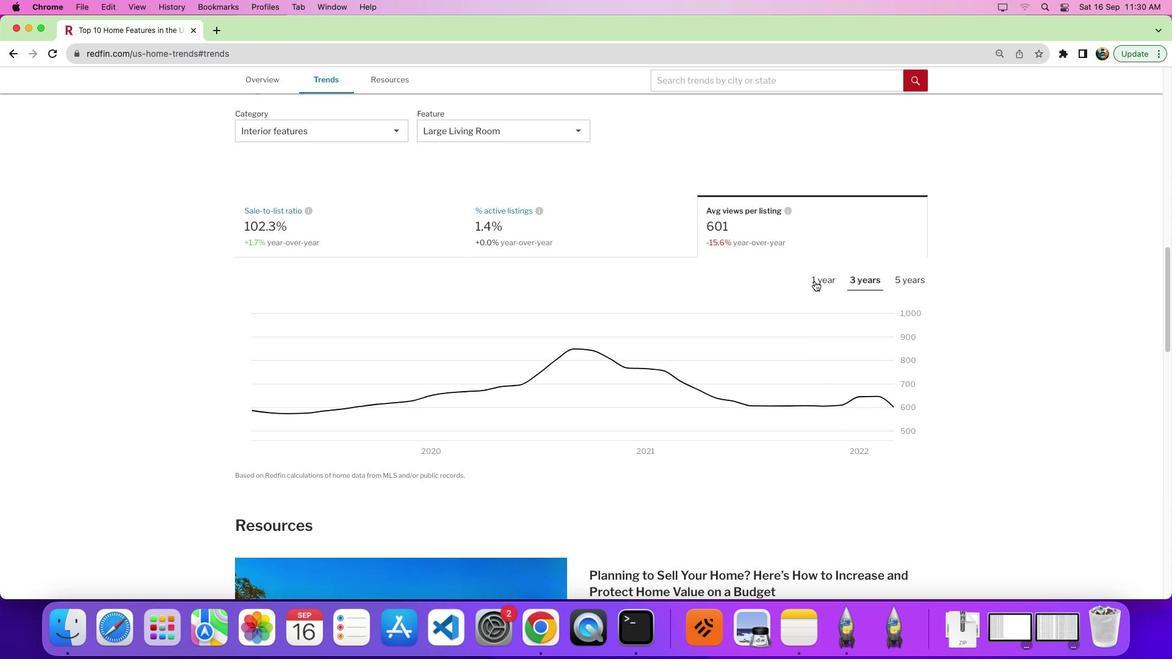 
Action: Mouse pressed left at (808, 275)
Screenshot: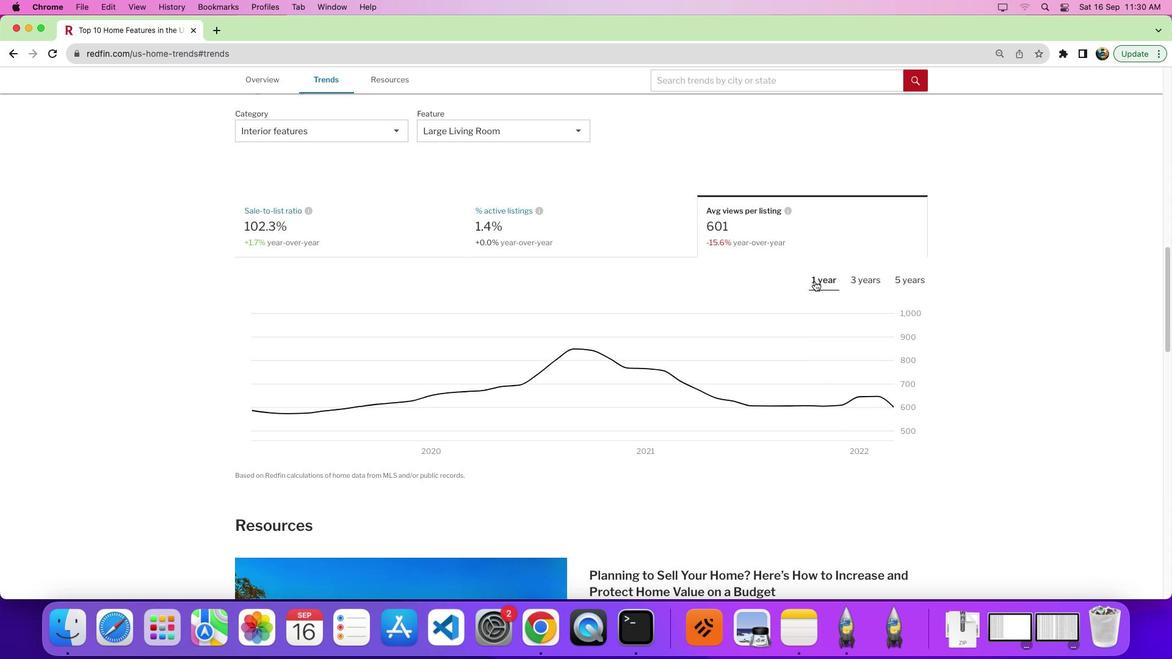 
Action: Mouse moved to (715, 388)
Screenshot: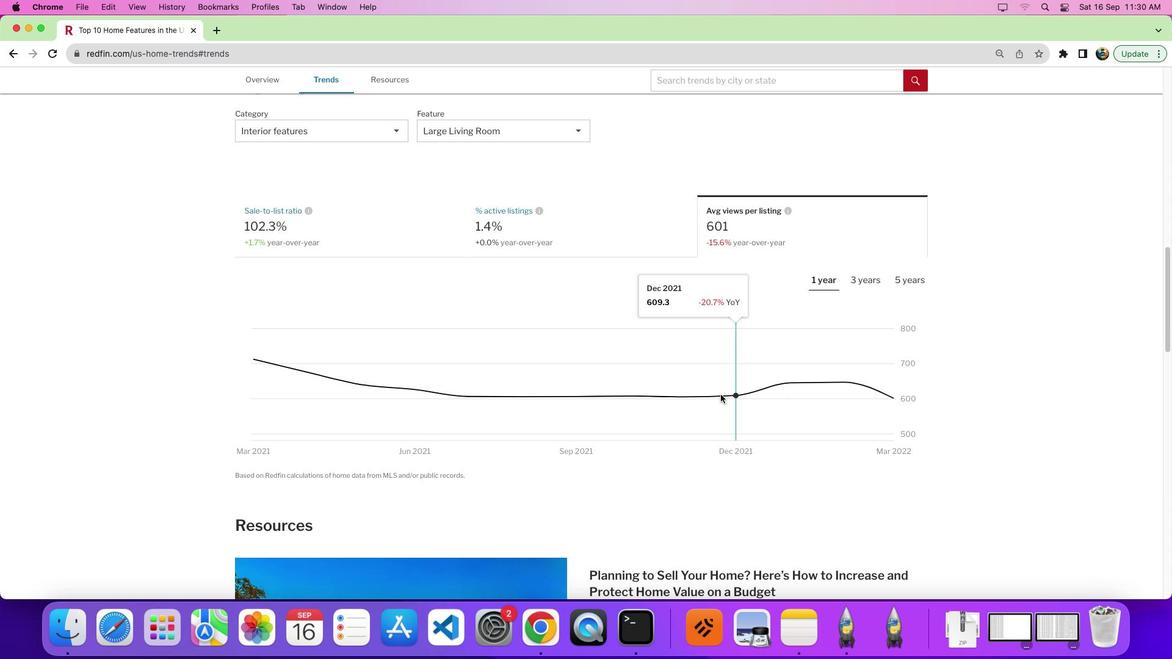
